Task: Select the function breakpoint.
Action: Mouse moved to (869, 518)
Screenshot: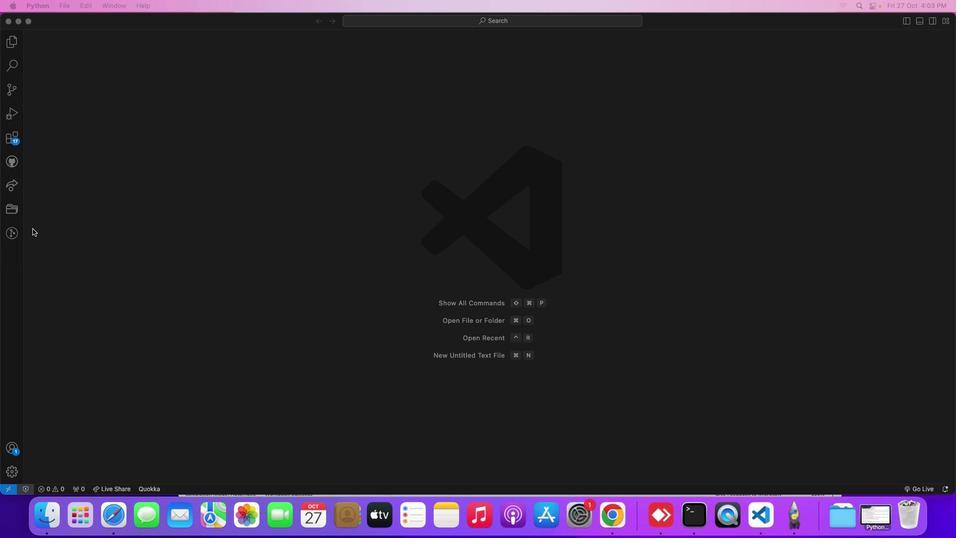 
Action: Mouse pressed left at (869, 518)
Screenshot: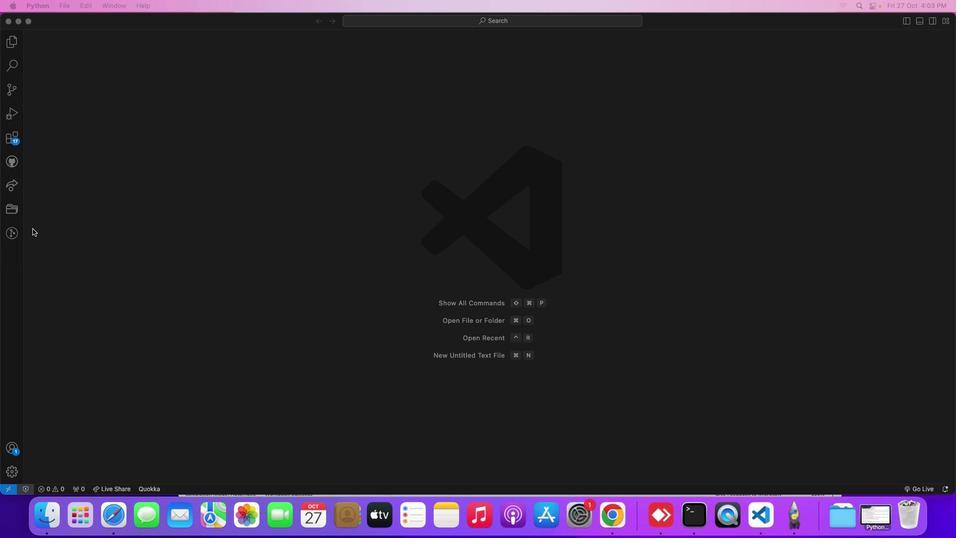 
Action: Mouse moved to (861, 510)
Screenshot: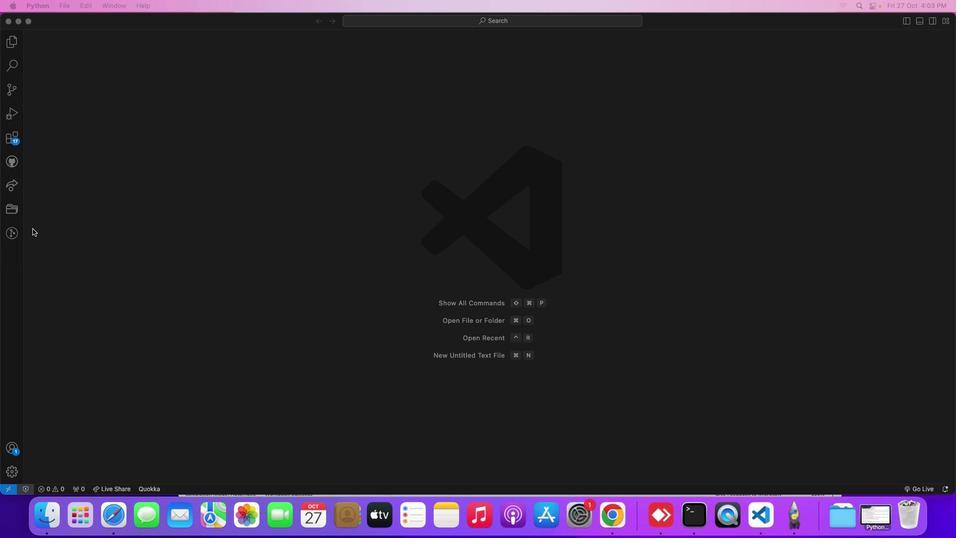 
Action: Key pressed 'y'
Screenshot: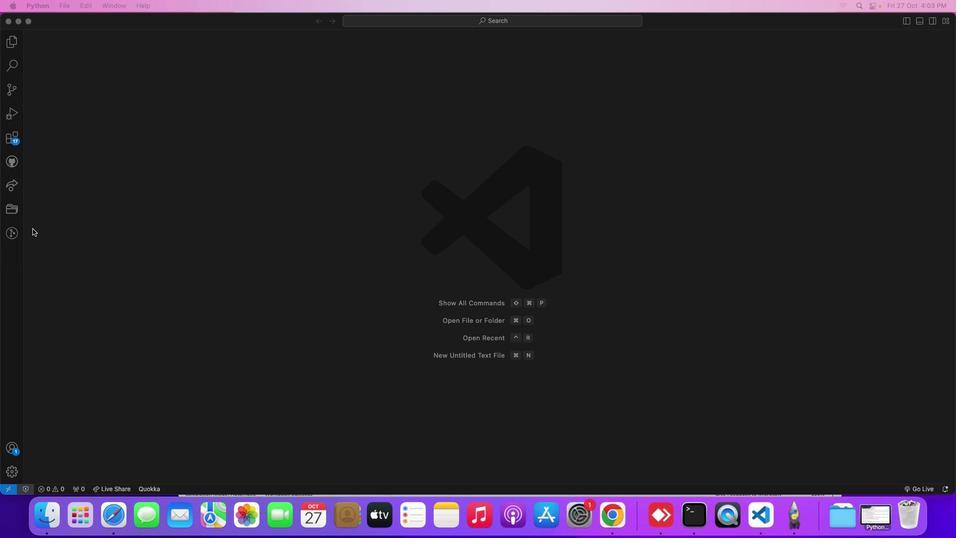 
Action: Mouse moved to (855, 506)
Screenshot: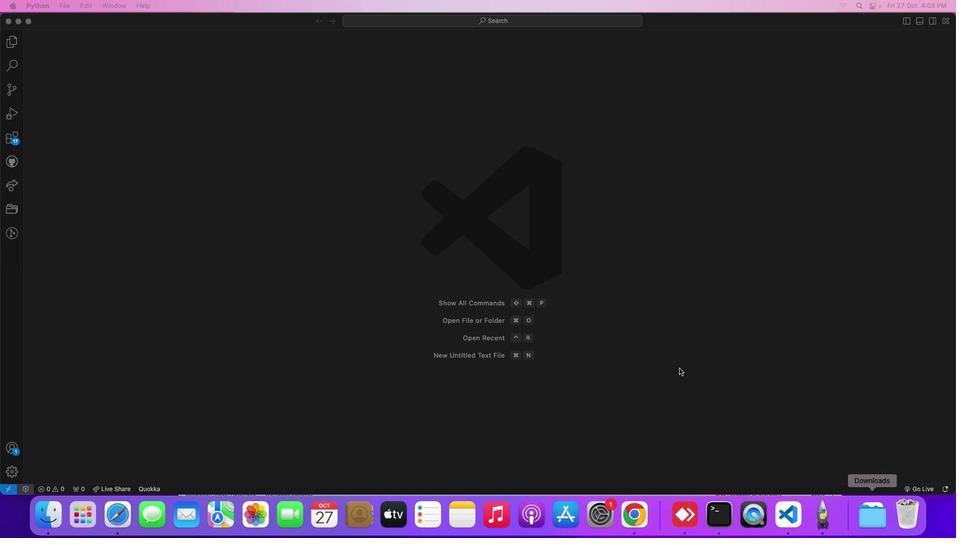 
Action: Key pressed Key.enter
Screenshot: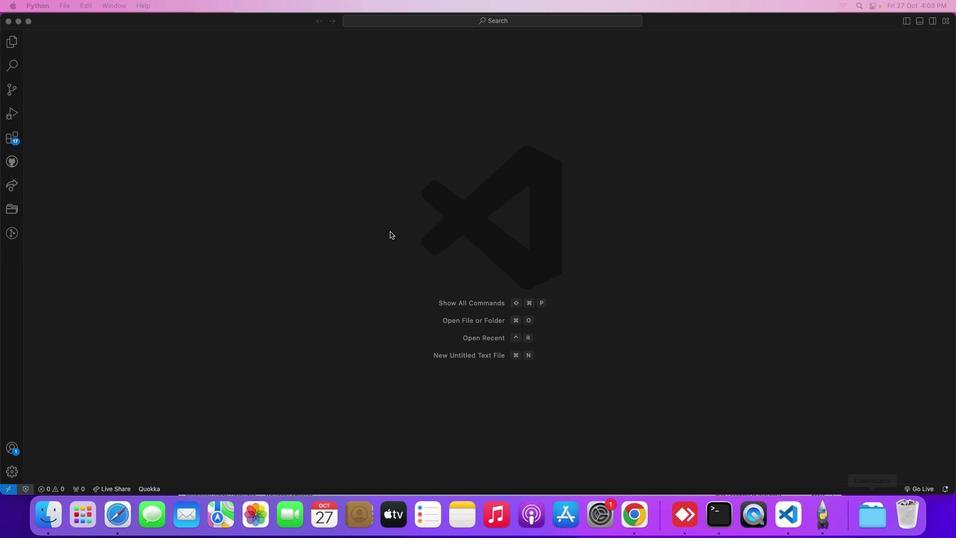 
Action: Mouse moved to (11, 467)
Screenshot: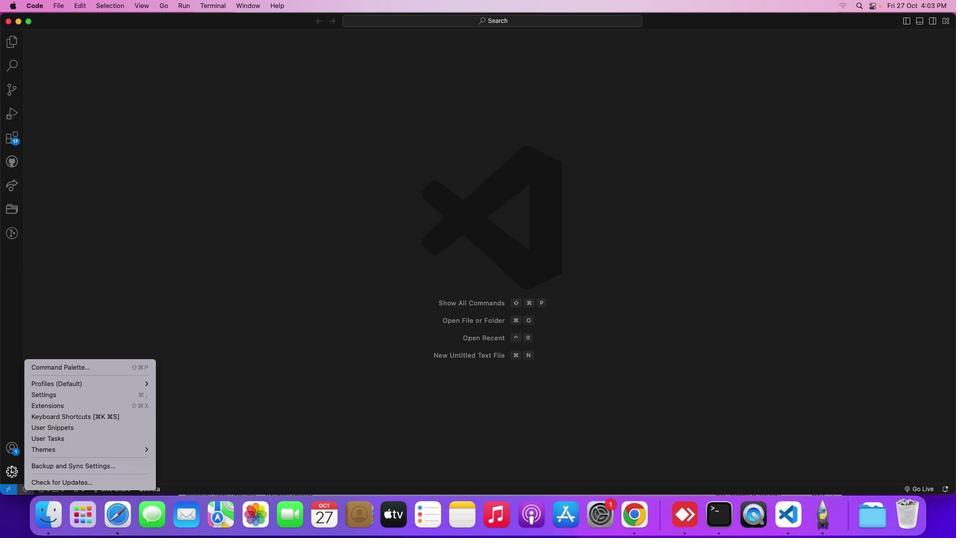 
Action: Mouse pressed left at (11, 467)
Screenshot: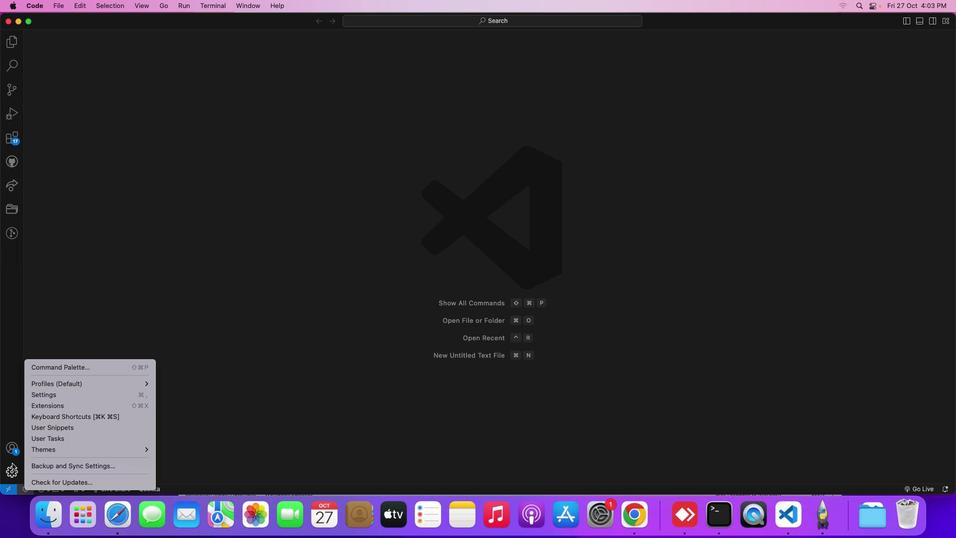 
Action: Mouse moved to (59, 363)
Screenshot: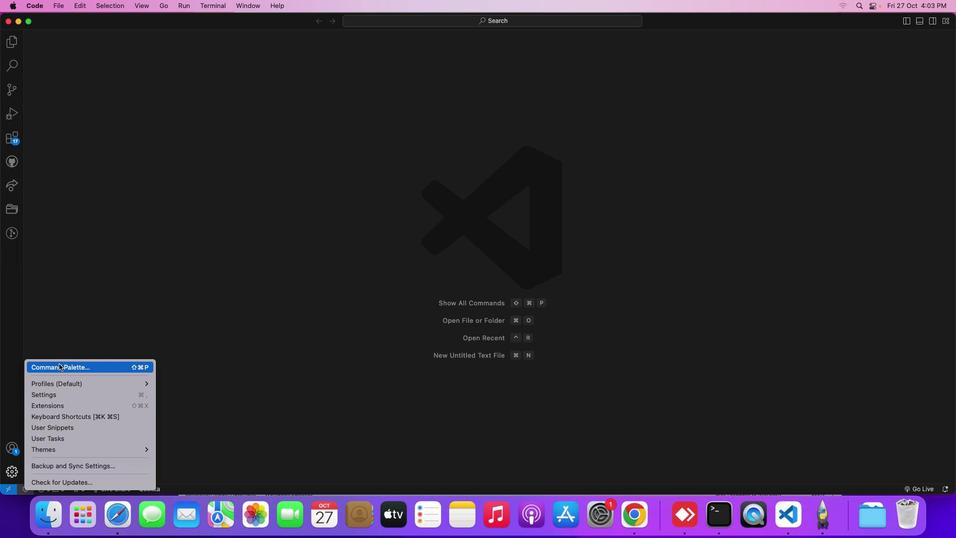 
Action: Mouse pressed left at (59, 363)
Screenshot: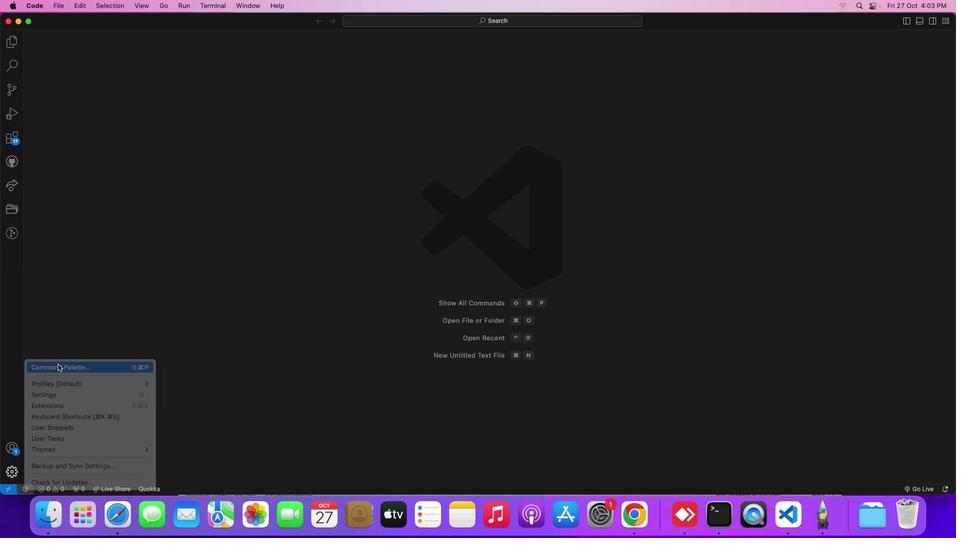 
Action: Mouse moved to (371, 42)
Screenshot: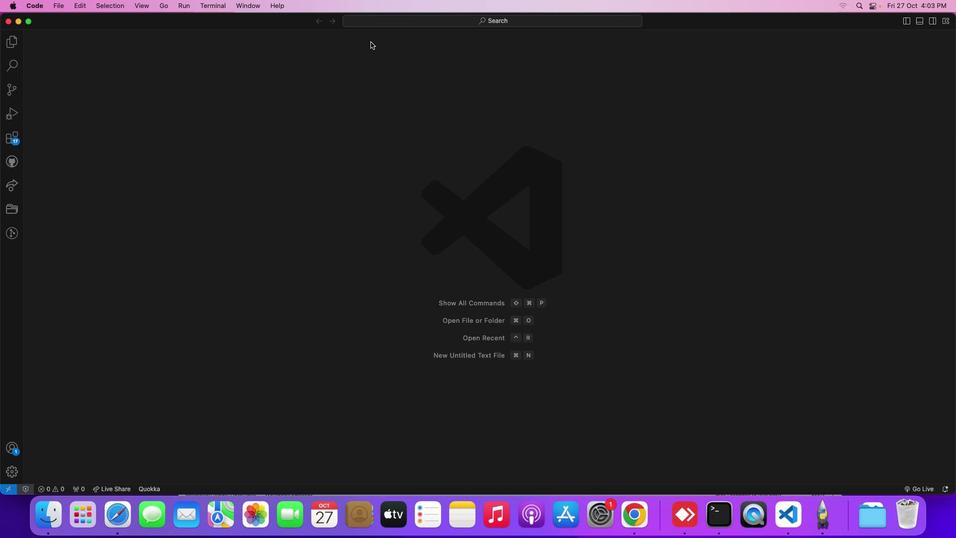 
Action: Mouse pressed left at (371, 42)
Screenshot: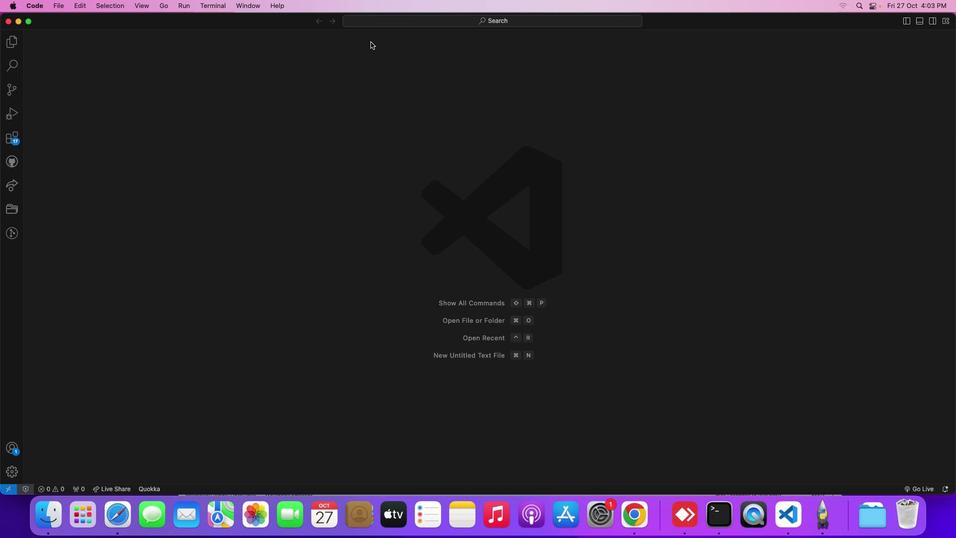 
Action: Mouse moved to (347, 76)
Screenshot: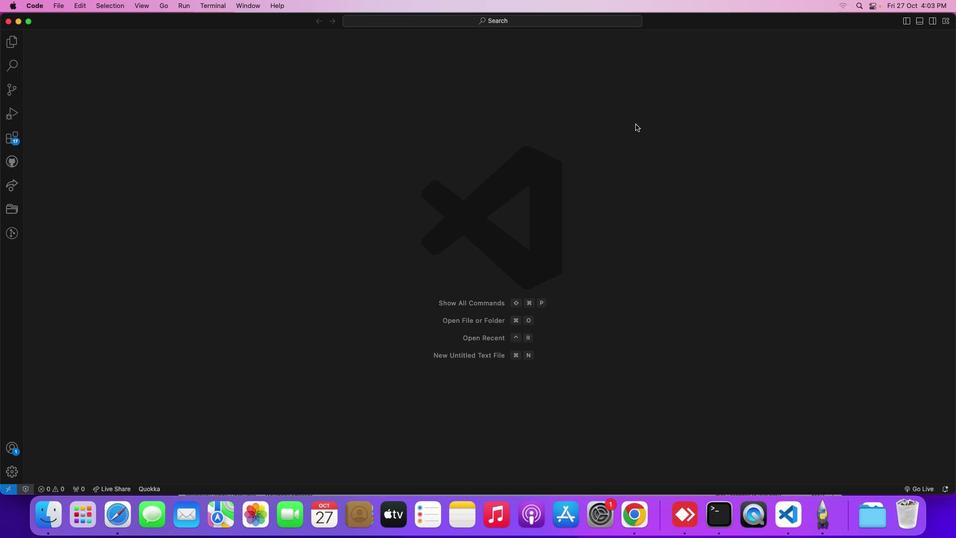 
